 Task: Create a task  Develop a new online tool for online event registration , assign it to team member softage.4@softage.net in the project BitSoft and update the status of the task to  At Risk , set the priority of the task to Medium
Action: Mouse moved to (75, 48)
Screenshot: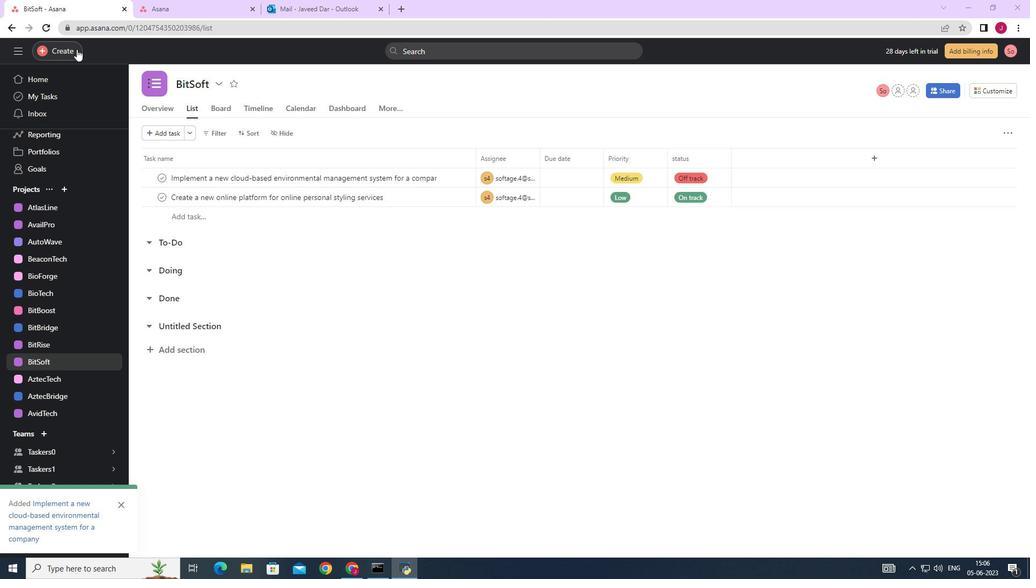 
Action: Mouse pressed left at (75, 48)
Screenshot: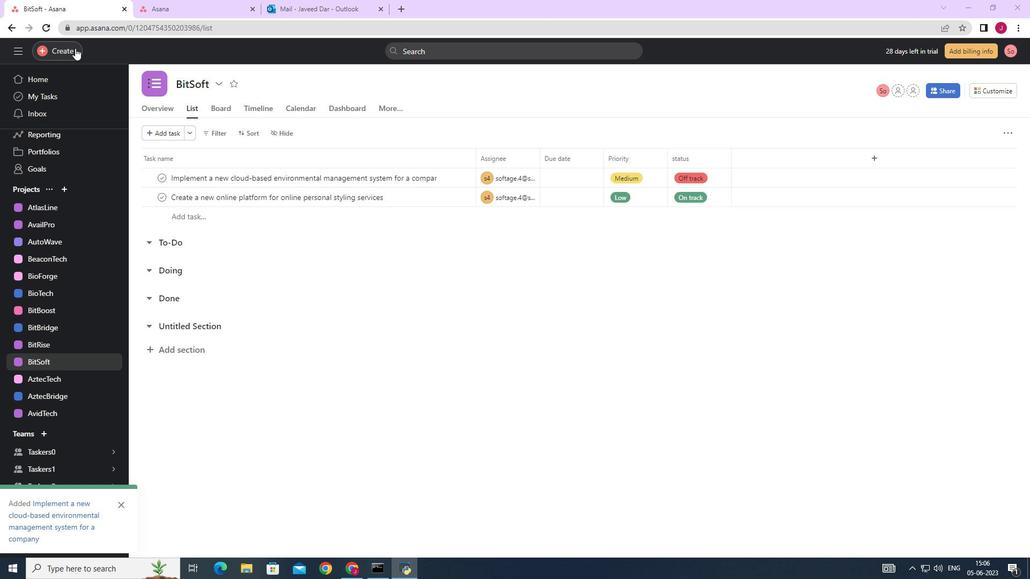 
Action: Mouse moved to (147, 53)
Screenshot: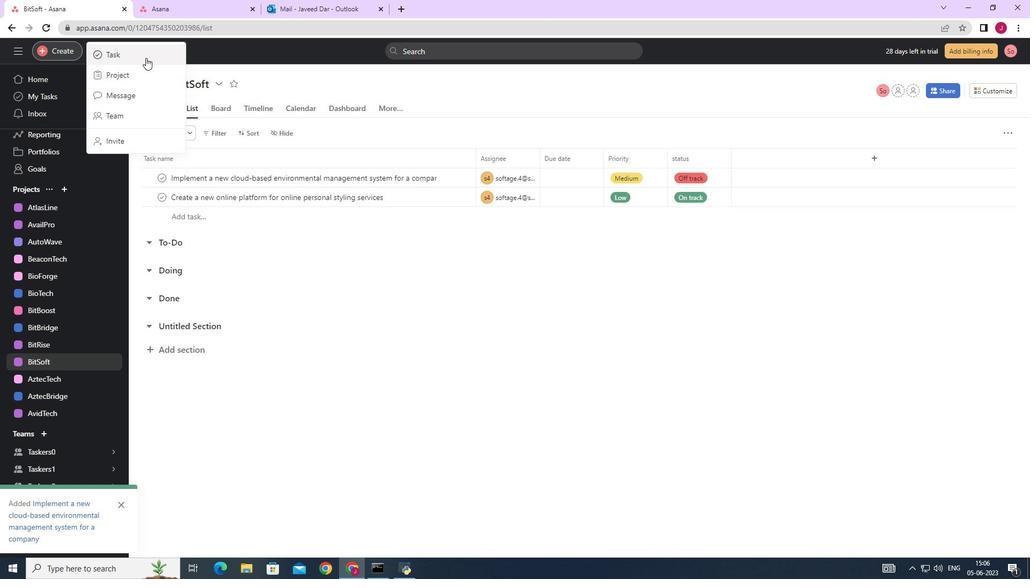 
Action: Mouse pressed left at (147, 53)
Screenshot: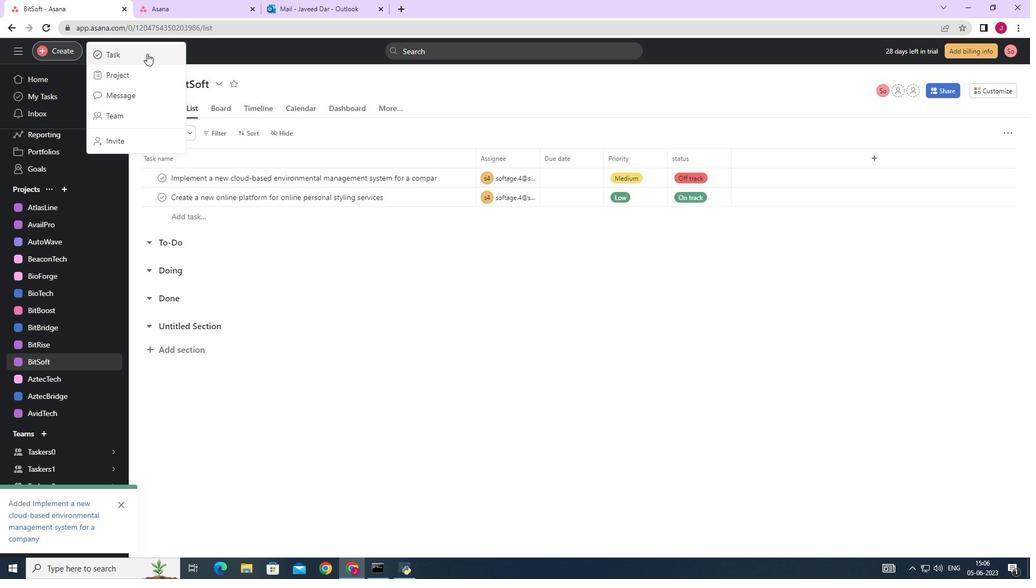 
Action: Mouse moved to (815, 357)
Screenshot: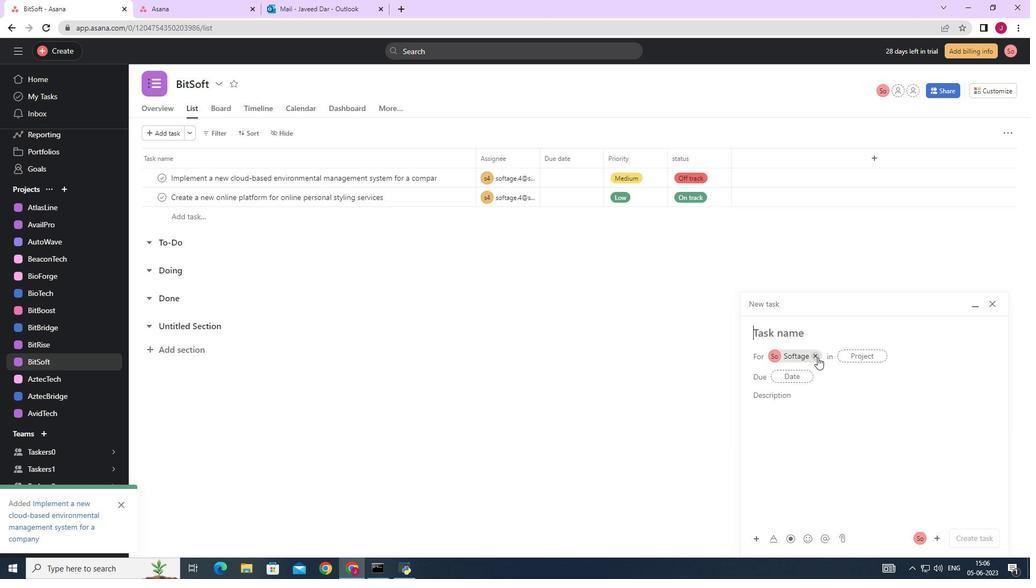 
Action: Mouse pressed left at (815, 357)
Screenshot: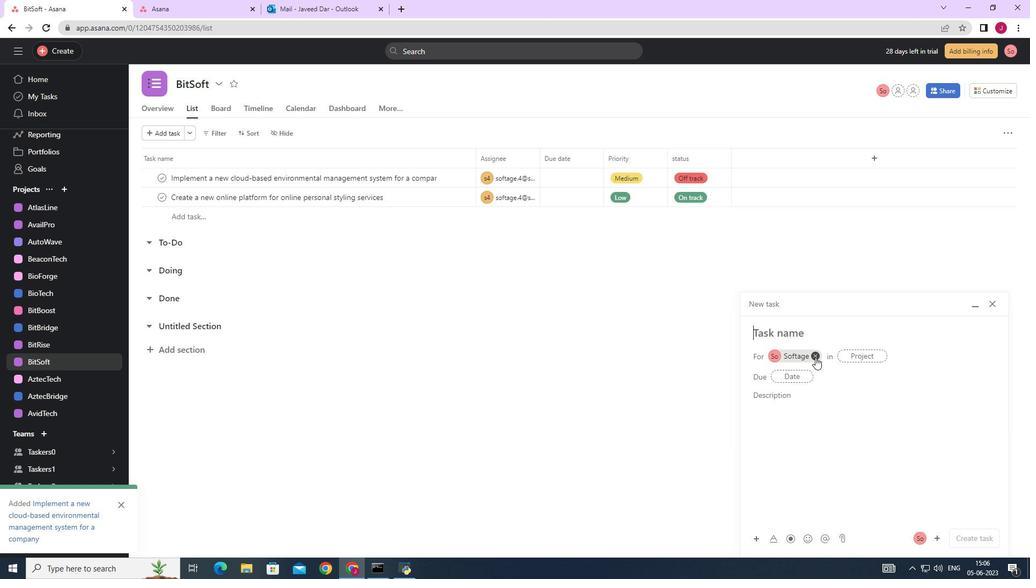 
Action: Mouse moved to (792, 336)
Screenshot: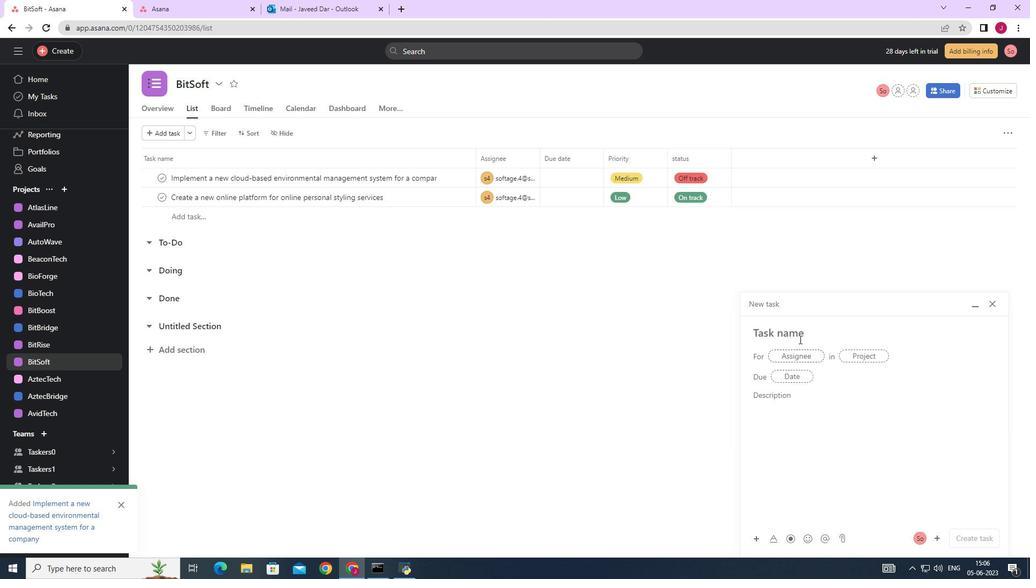 
Action: Key pressed <Key.caps_lock>D<Key.caps_lock>evelop<Key.space>a<Key.space>task<Key.space>online<Key.space>tool<Key.space>for<Key.space>online<Key.space>event<Key.space>registration<Key.space>
Screenshot: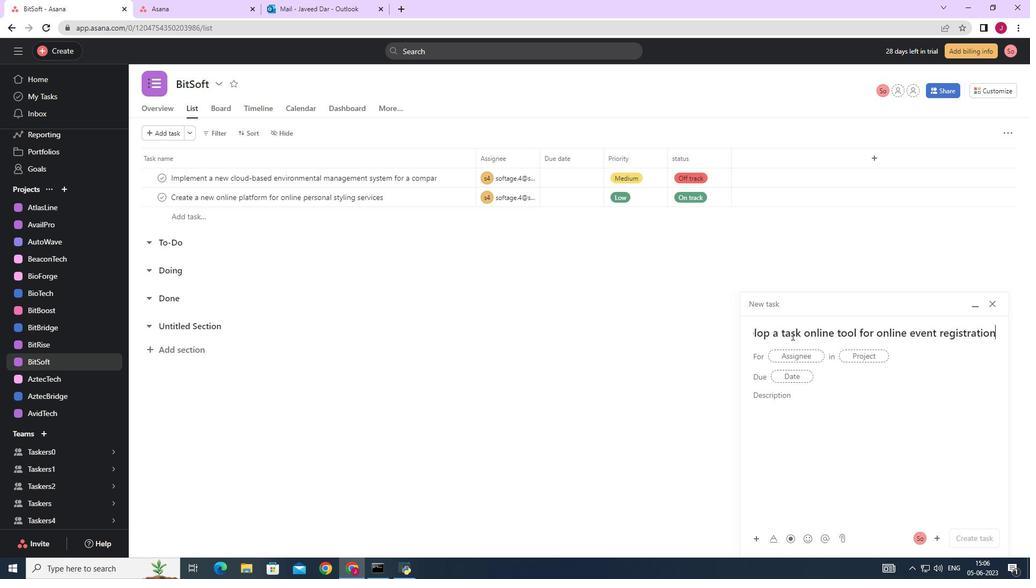 
Action: Mouse moved to (812, 359)
Screenshot: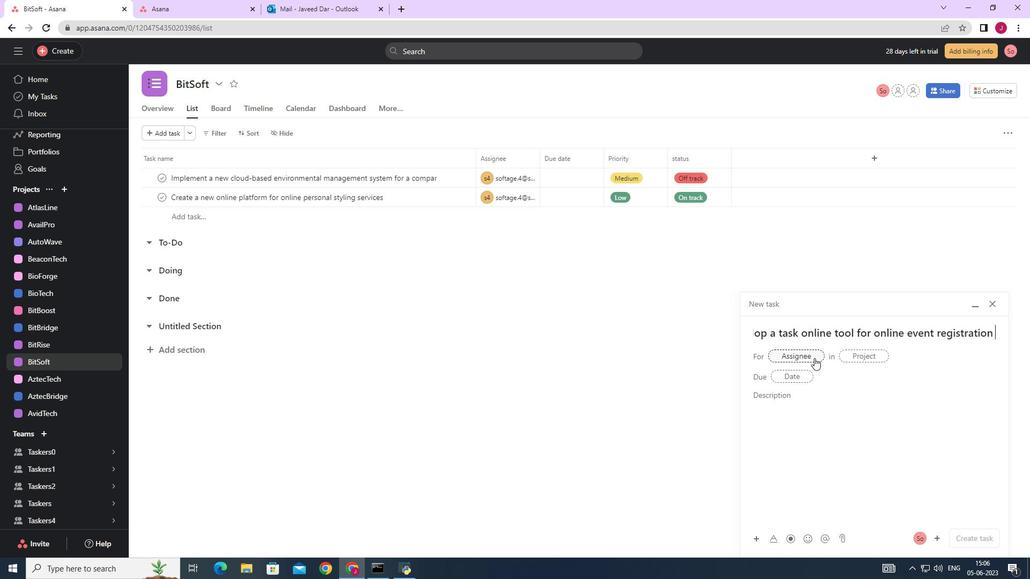 
Action: Mouse pressed left at (812, 359)
Screenshot: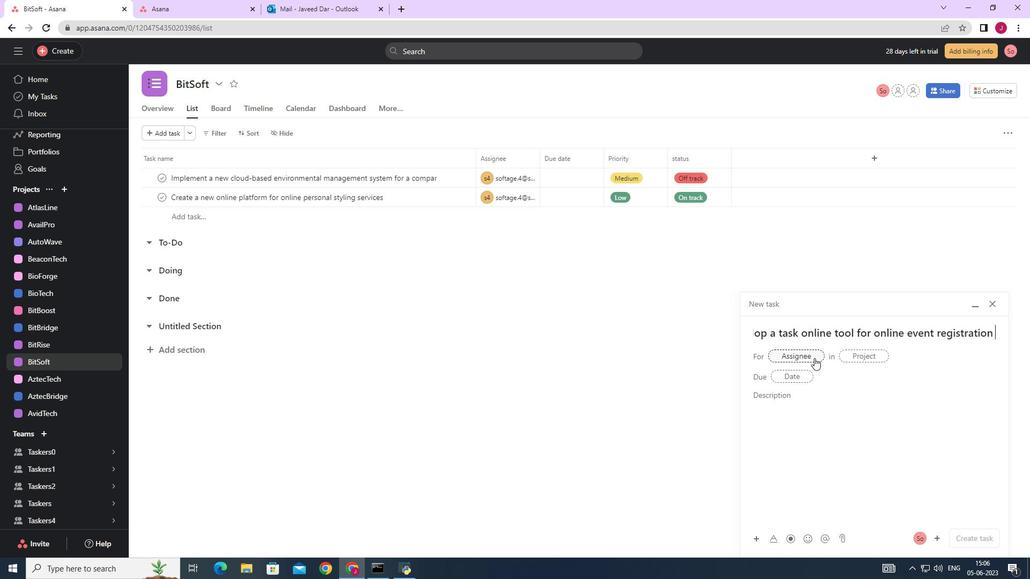 
Action: Key pressed softage.4
Screenshot: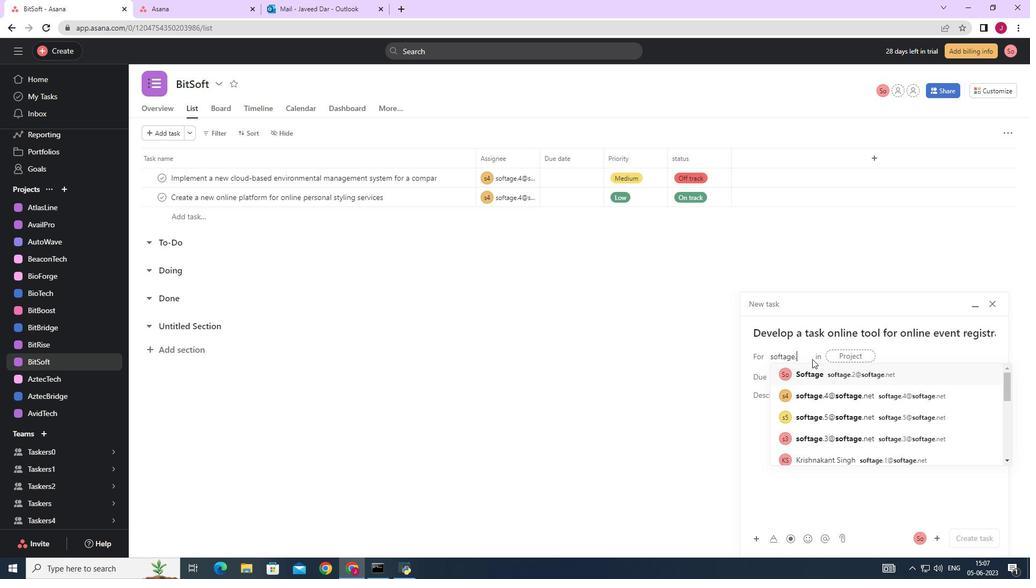 
Action: Mouse moved to (836, 374)
Screenshot: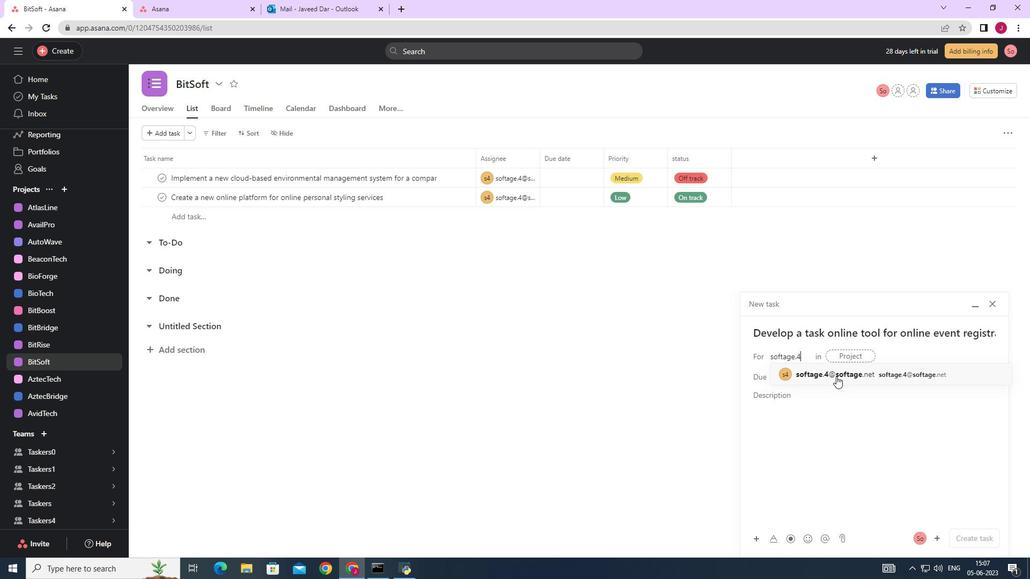 
Action: Mouse pressed left at (836, 374)
Screenshot: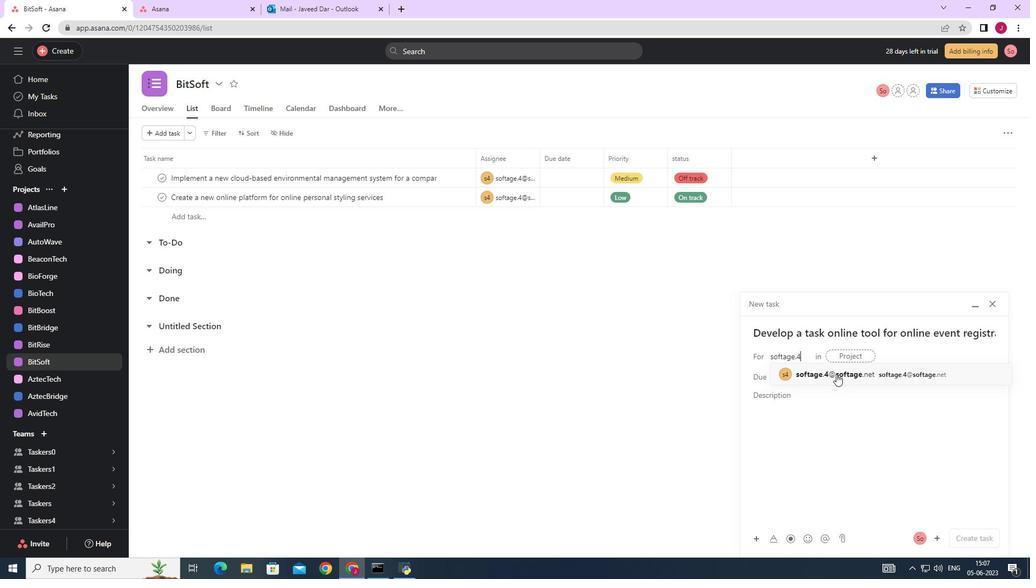 
Action: Mouse moved to (703, 372)
Screenshot: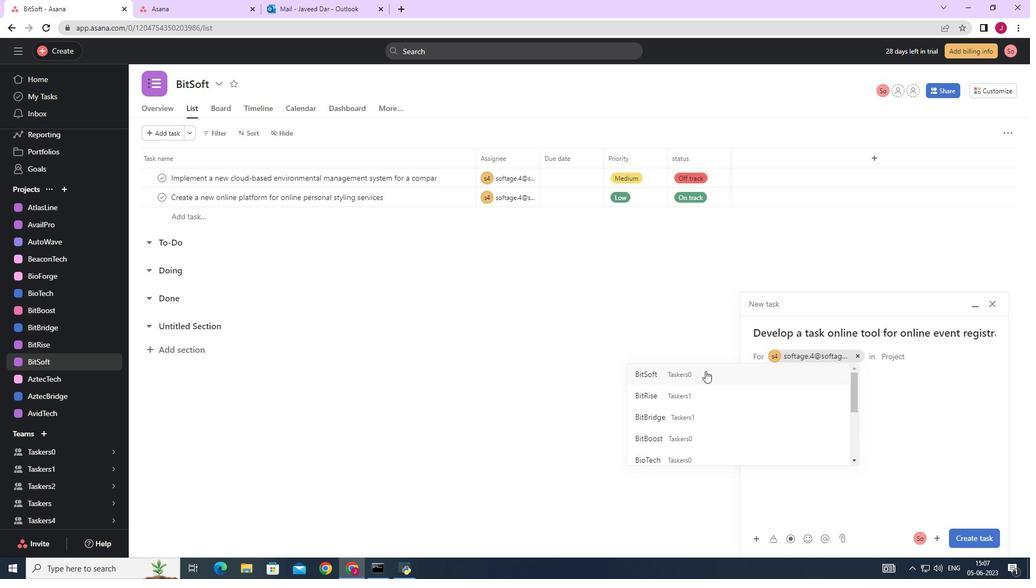 
Action: Mouse pressed left at (703, 372)
Screenshot: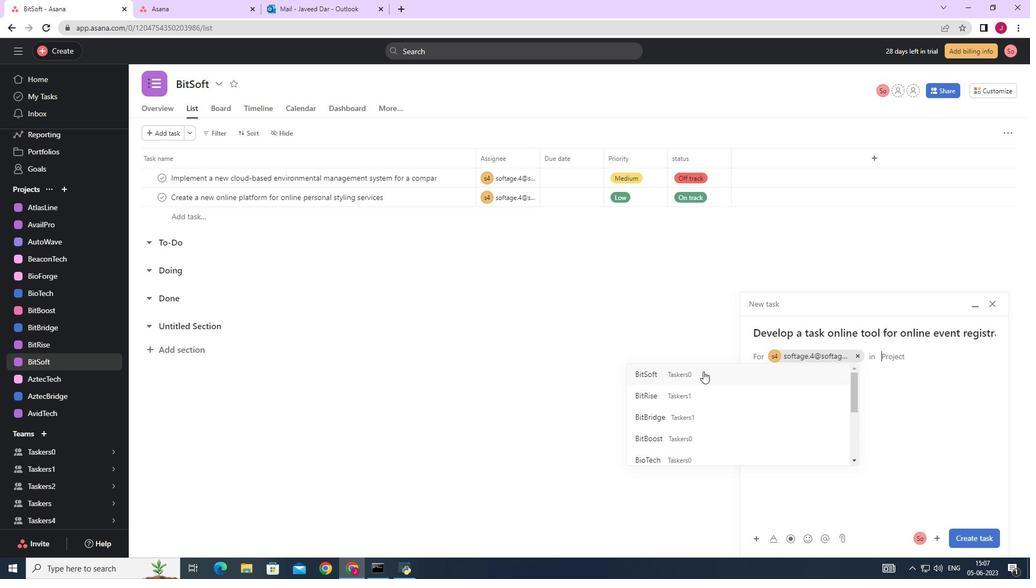 
Action: Mouse moved to (811, 397)
Screenshot: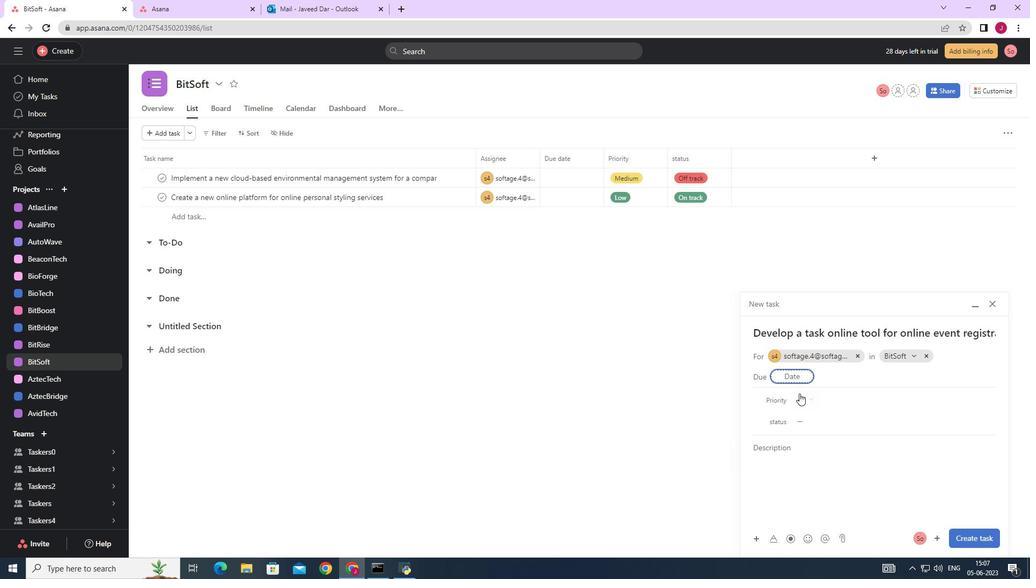 
Action: Mouse pressed left at (811, 397)
Screenshot: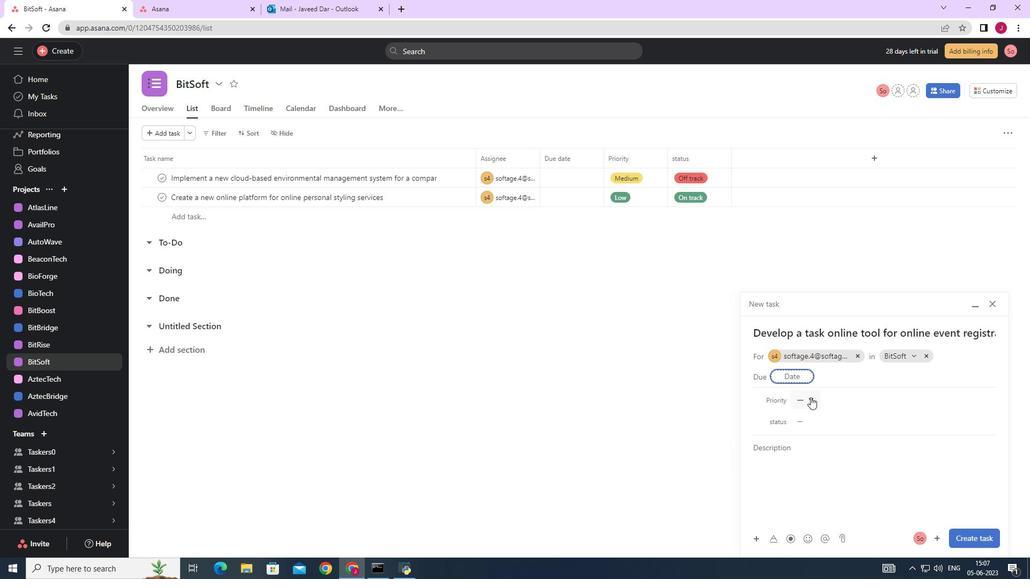 
Action: Mouse moved to (826, 454)
Screenshot: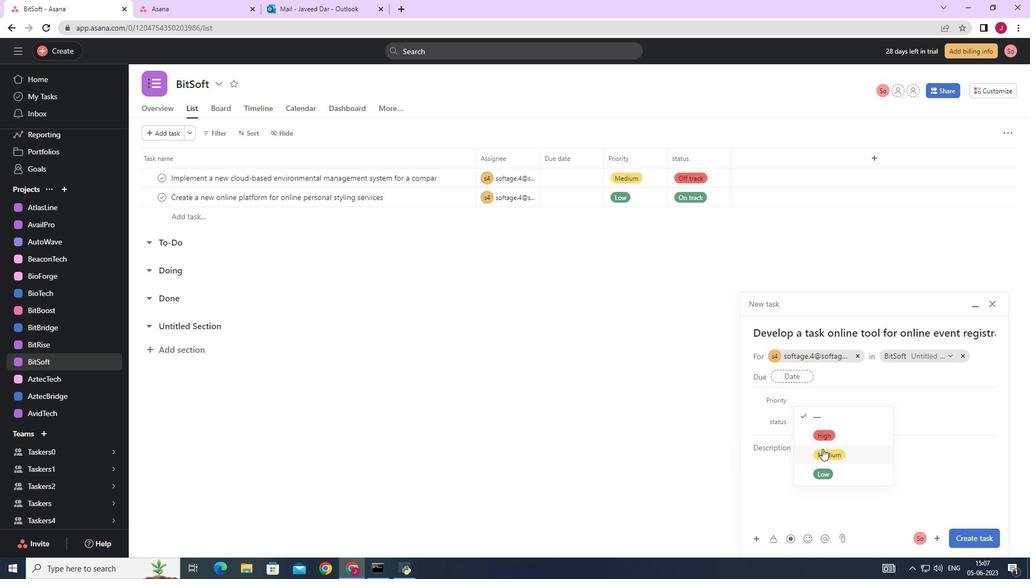 
Action: Mouse pressed left at (826, 454)
Screenshot: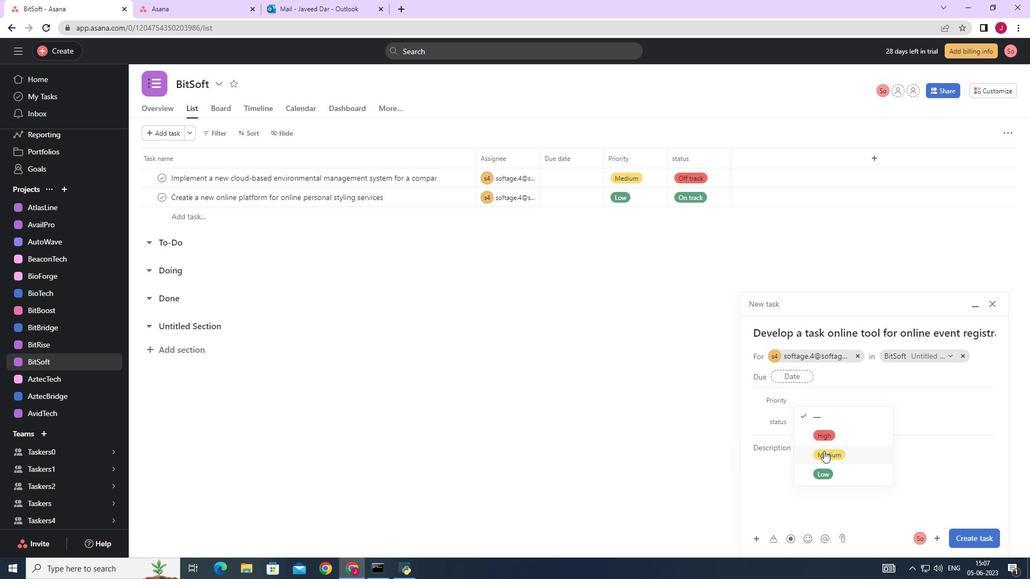 
Action: Mouse moved to (812, 418)
Screenshot: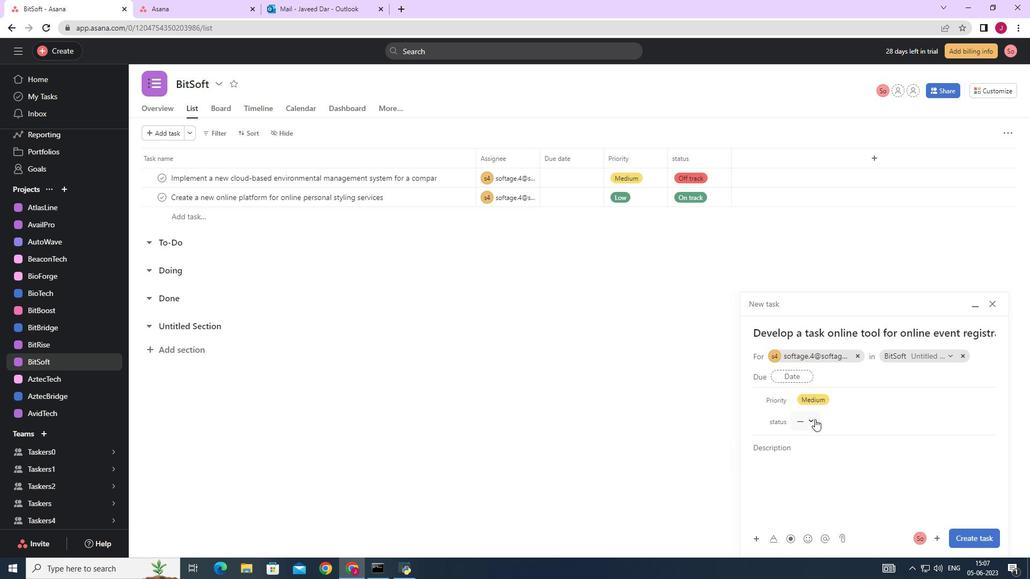 
Action: Mouse pressed left at (812, 418)
Screenshot: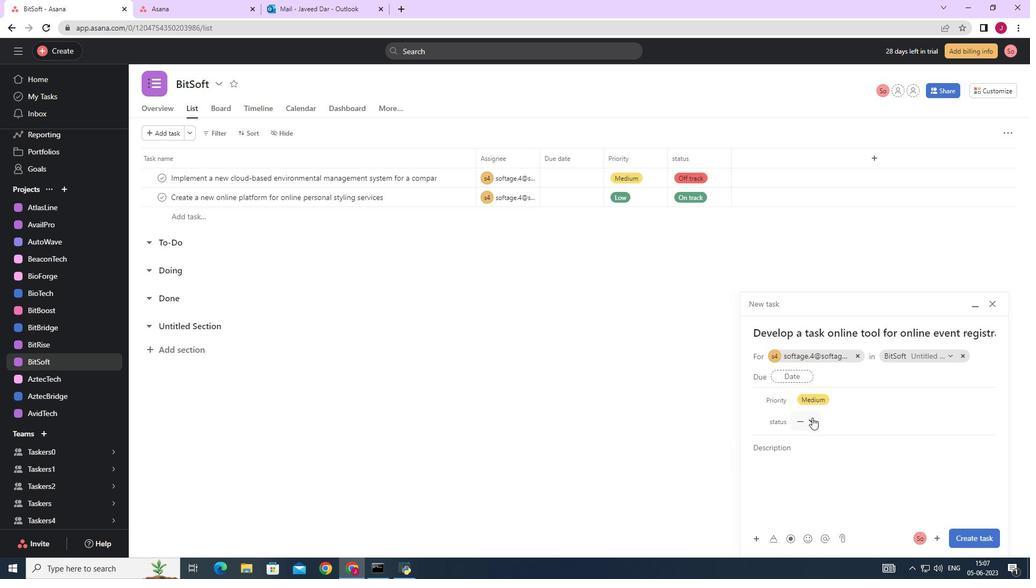 
Action: Mouse moved to (830, 494)
Screenshot: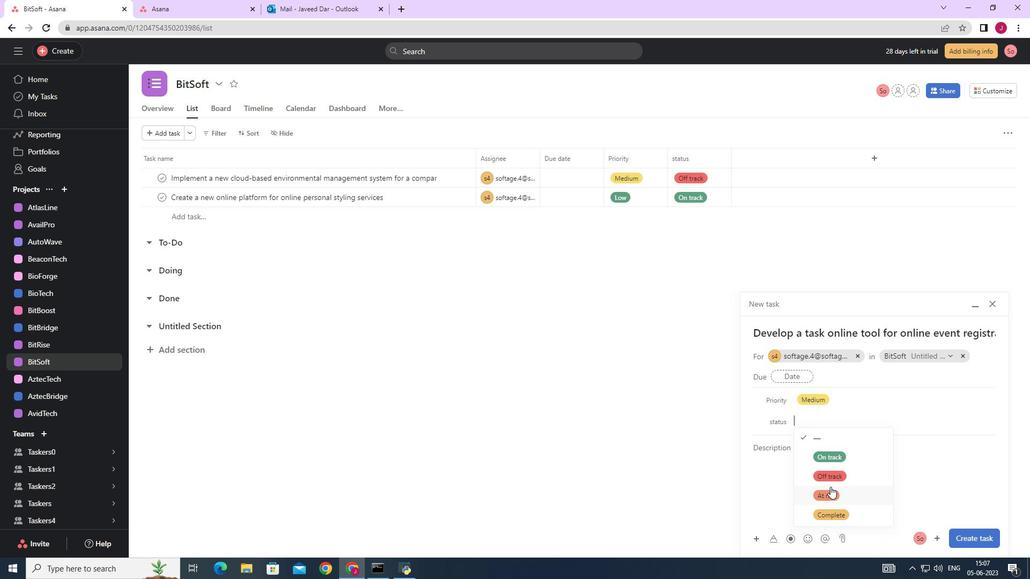 
Action: Mouse pressed left at (830, 494)
Screenshot: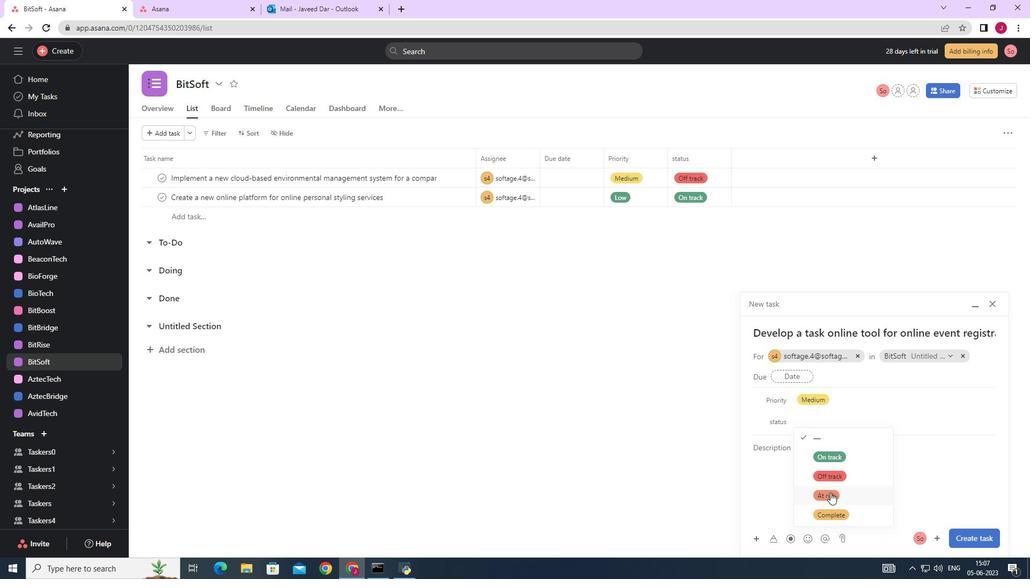 
Action: Mouse moved to (976, 537)
Screenshot: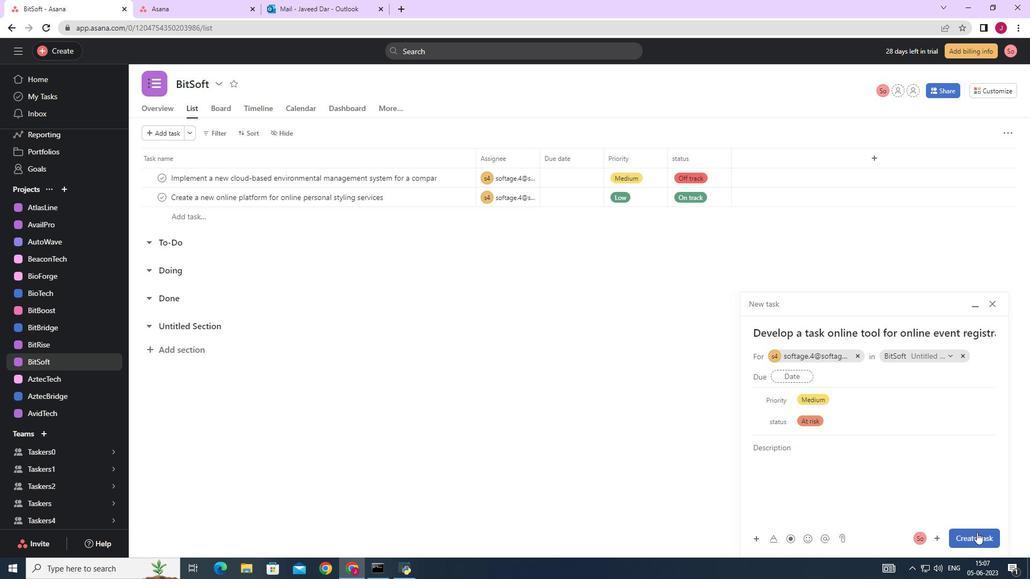 
Action: Mouse pressed left at (976, 537)
Screenshot: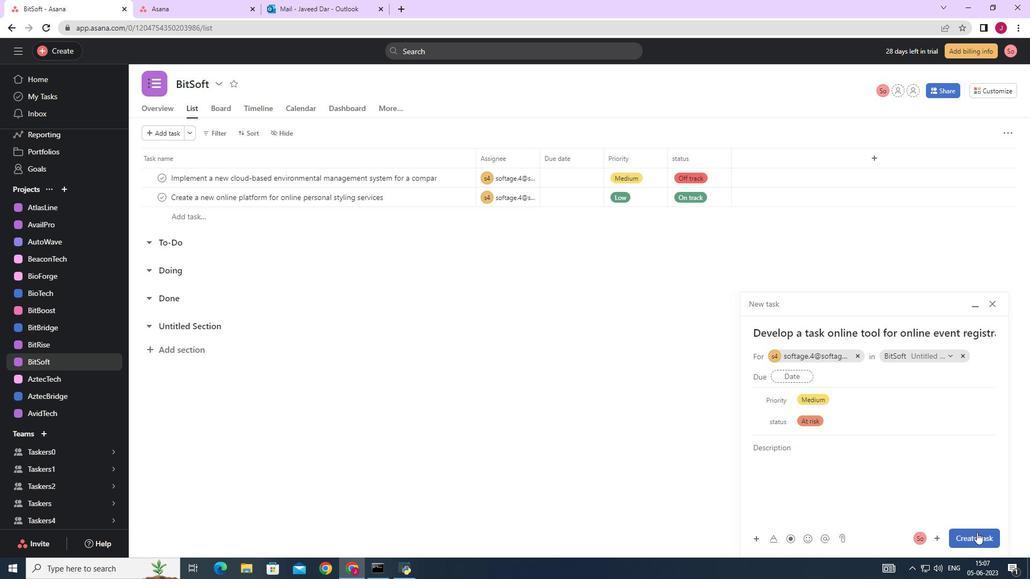 
Action: Mouse moved to (974, 534)
Screenshot: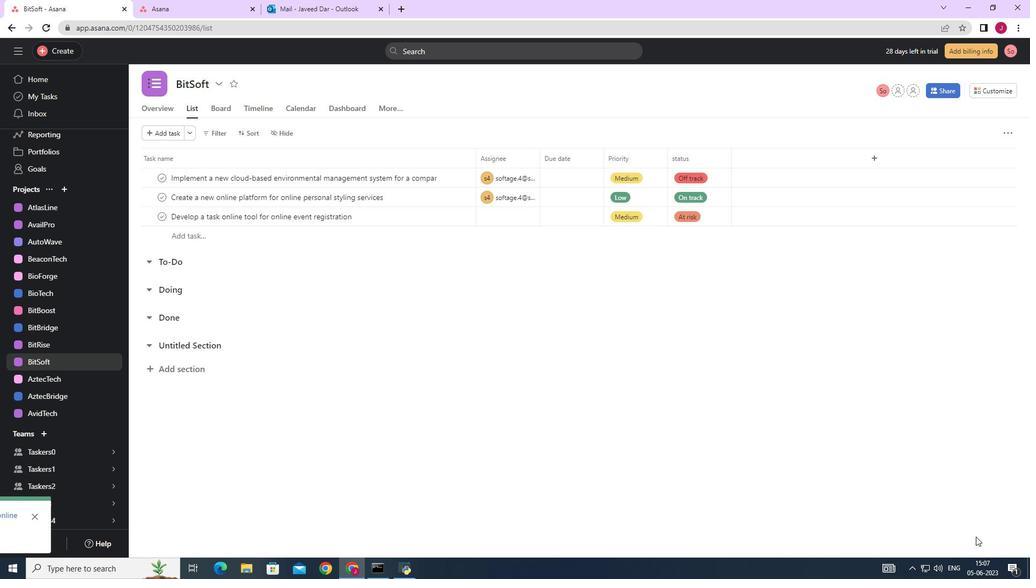 
